 Task: Use the 'Recording tool fixed v3' to process a video file and verify the output on Instagram.
Action: Mouse moved to (330, 689)
Screenshot: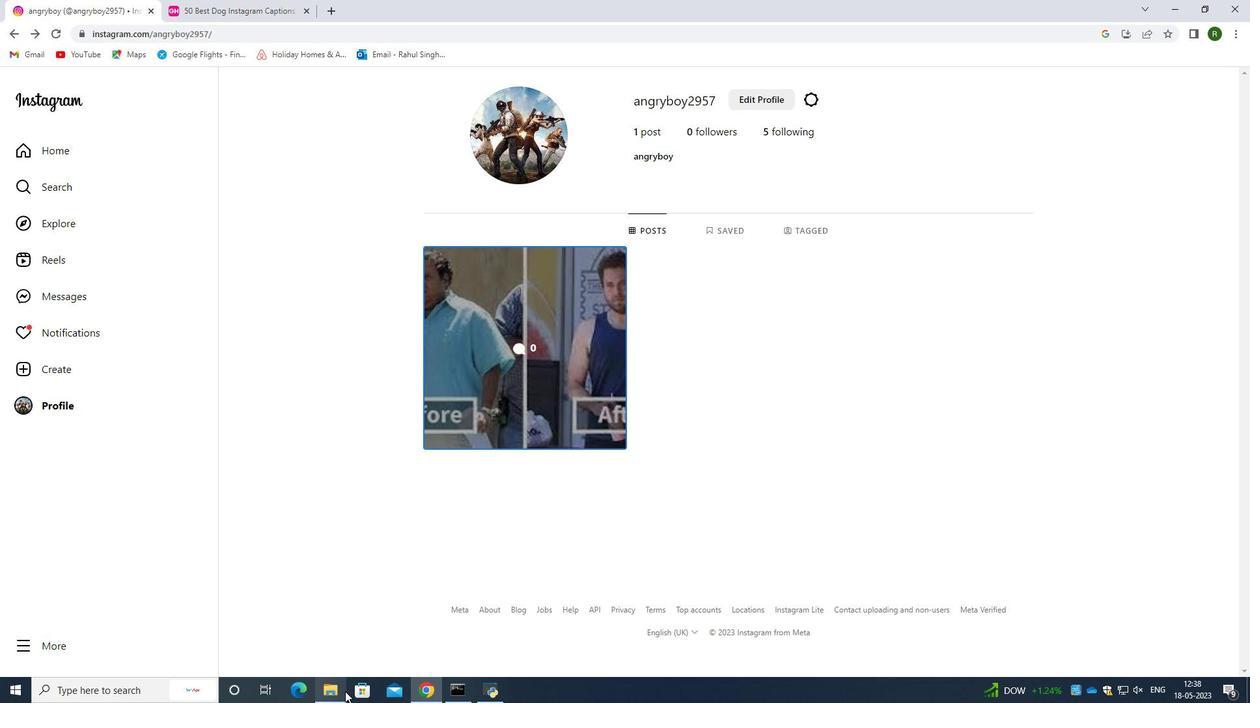 
Action: Mouse pressed left at (330, 689)
Screenshot: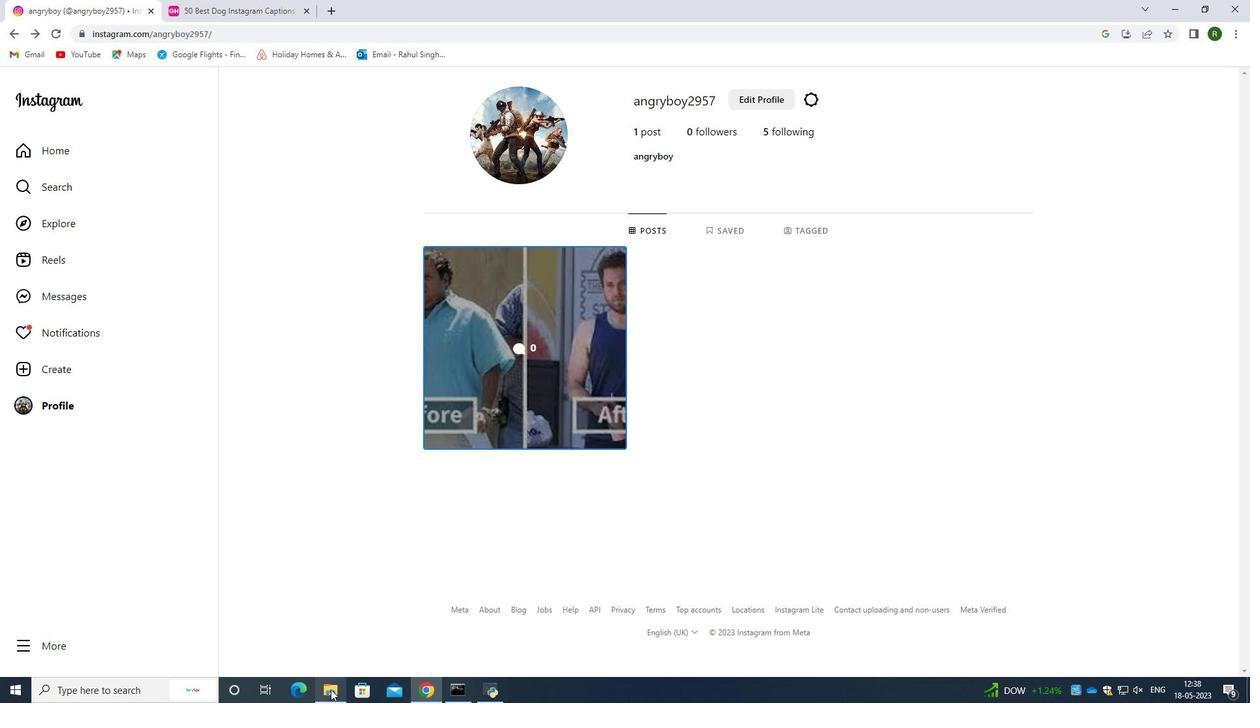 
Action: Mouse moved to (58, 446)
Screenshot: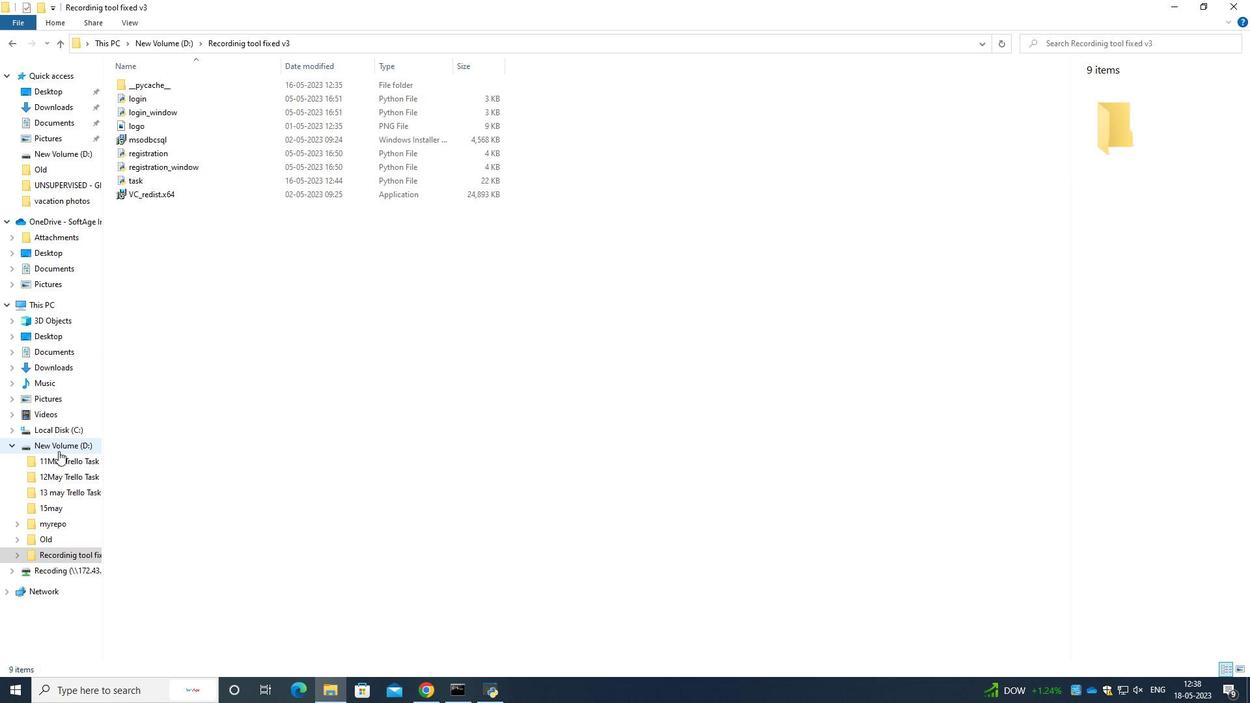 
Action: Mouse pressed left at (58, 446)
Screenshot: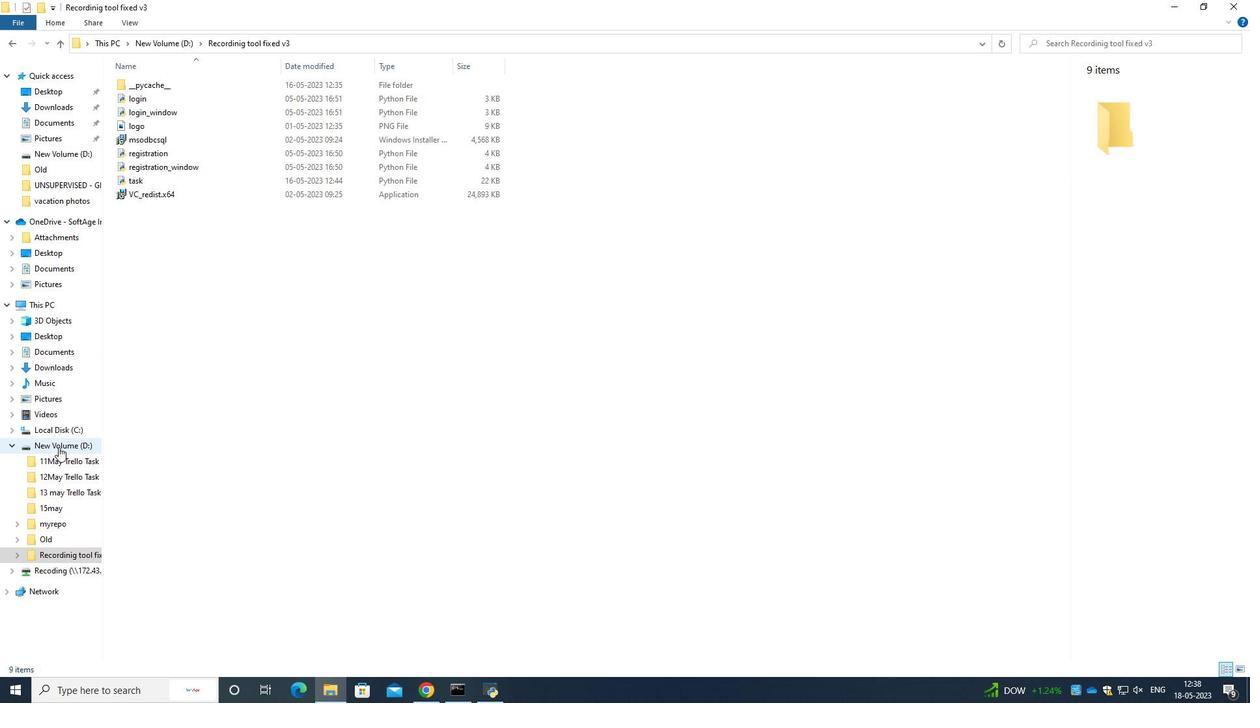 
Action: Mouse moved to (171, 149)
Screenshot: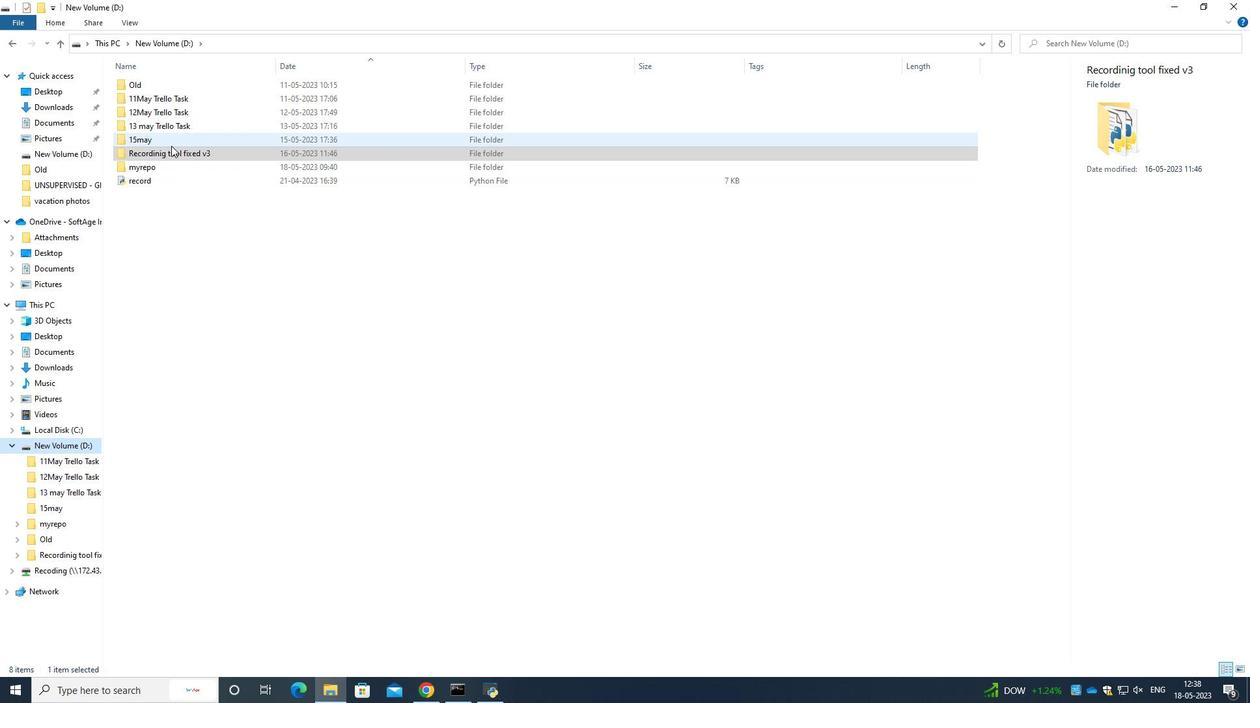 
Action: Mouse pressed left at (171, 149)
Screenshot: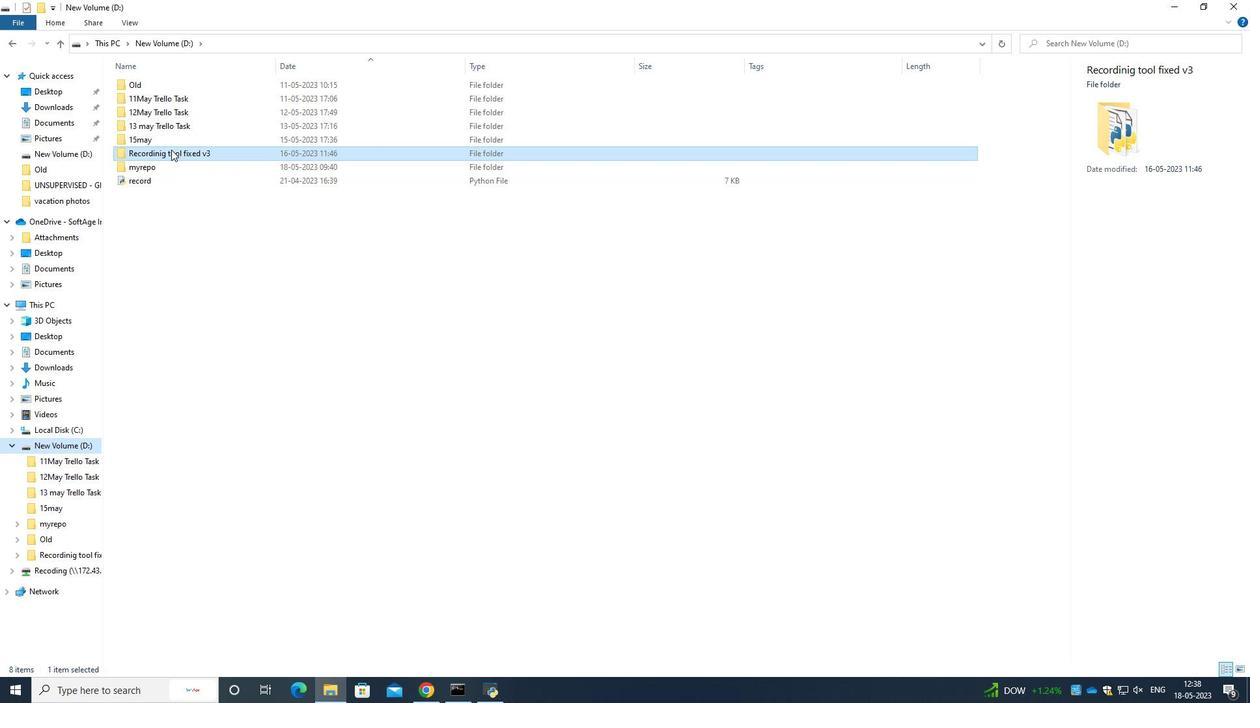 
Action: Mouse moved to (171, 150)
Screenshot: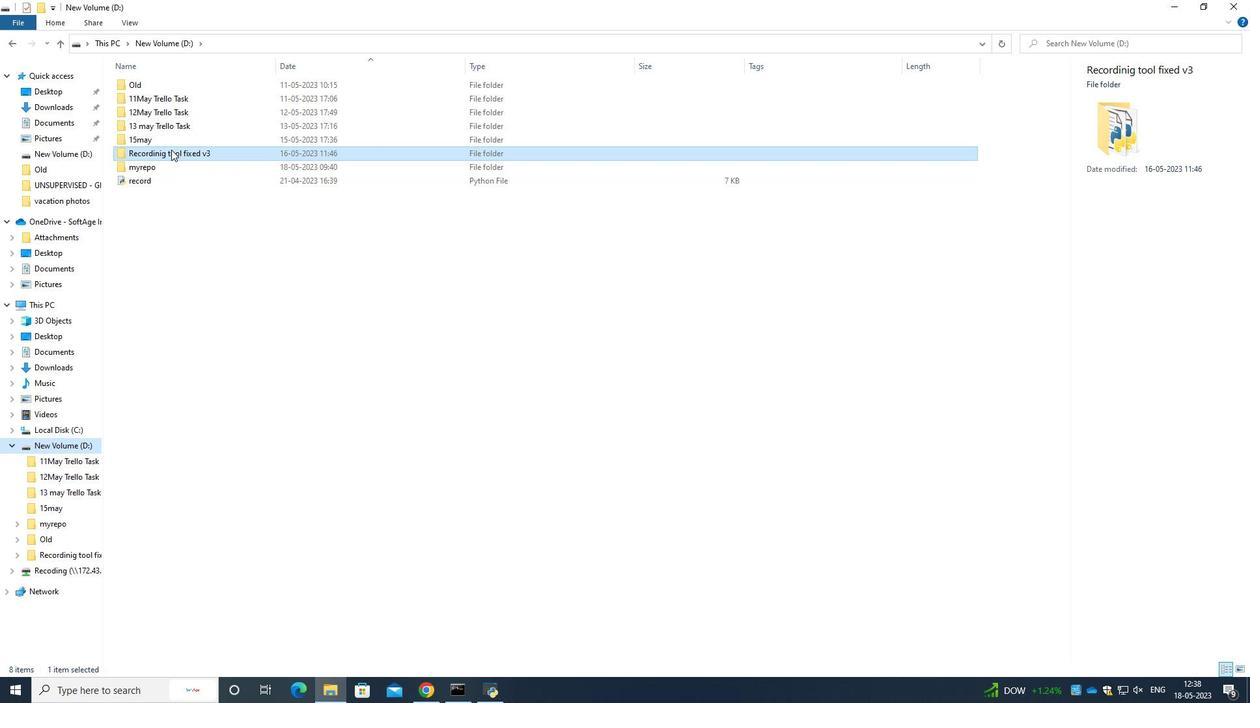 
Action: Mouse pressed left at (171, 150)
Screenshot: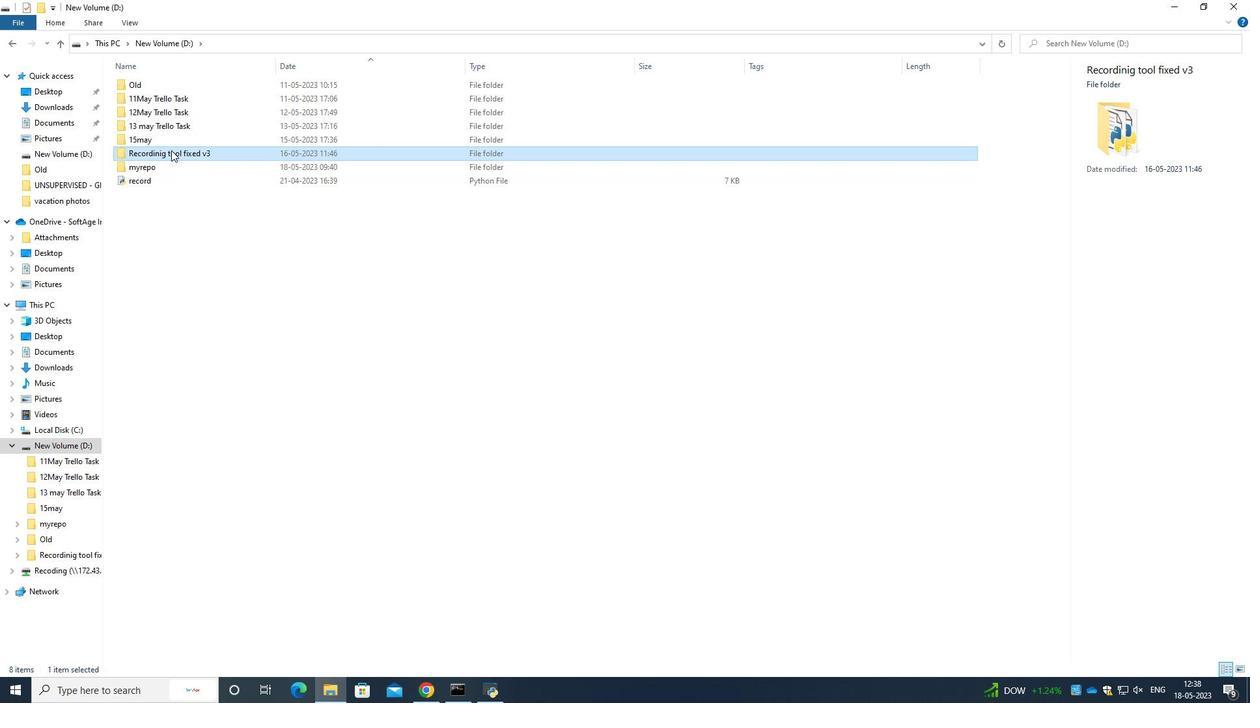 
Action: Mouse moved to (463, 688)
Screenshot: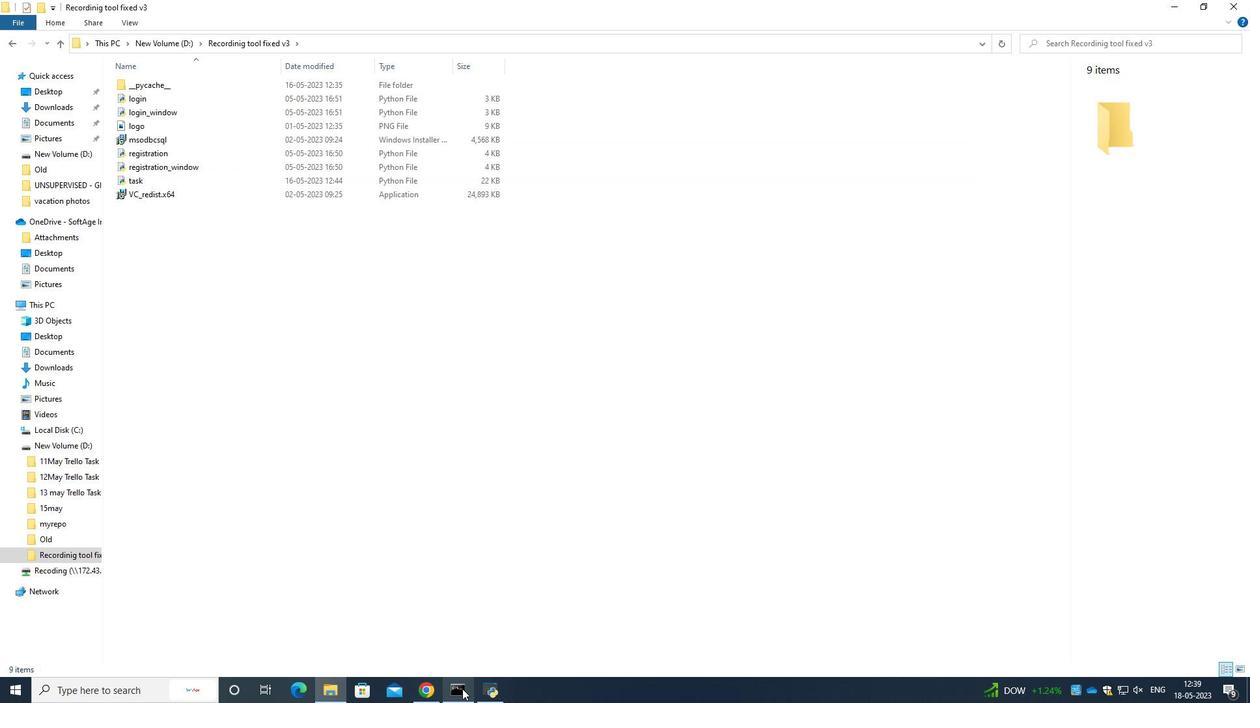 
Action: Mouse pressed left at (463, 688)
Screenshot: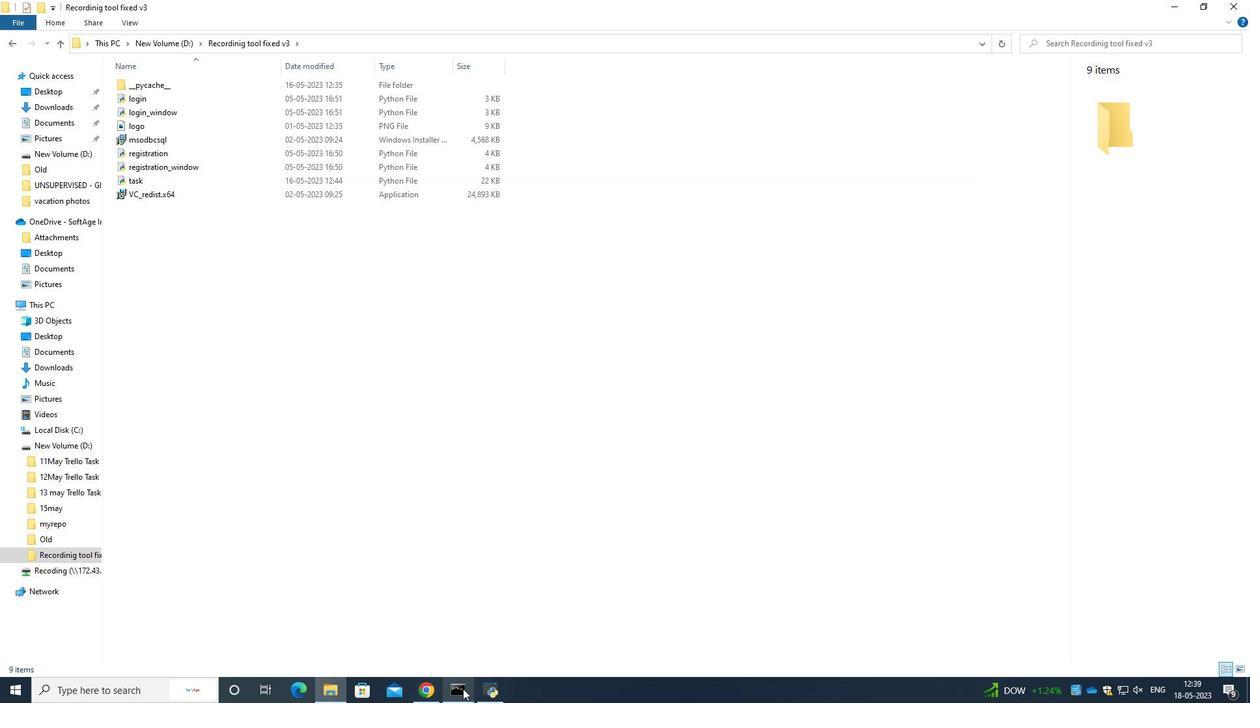 
Action: Mouse moved to (657, 49)
Screenshot: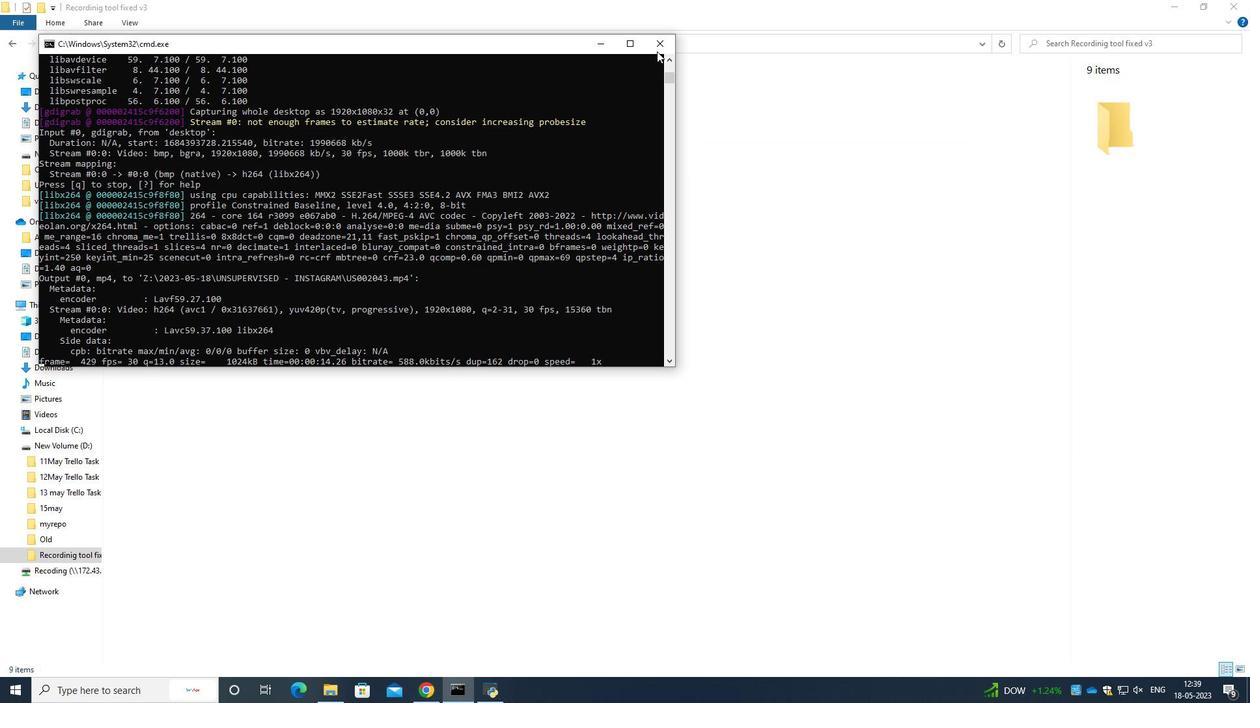 
Action: Mouse pressed left at (657, 49)
Screenshot: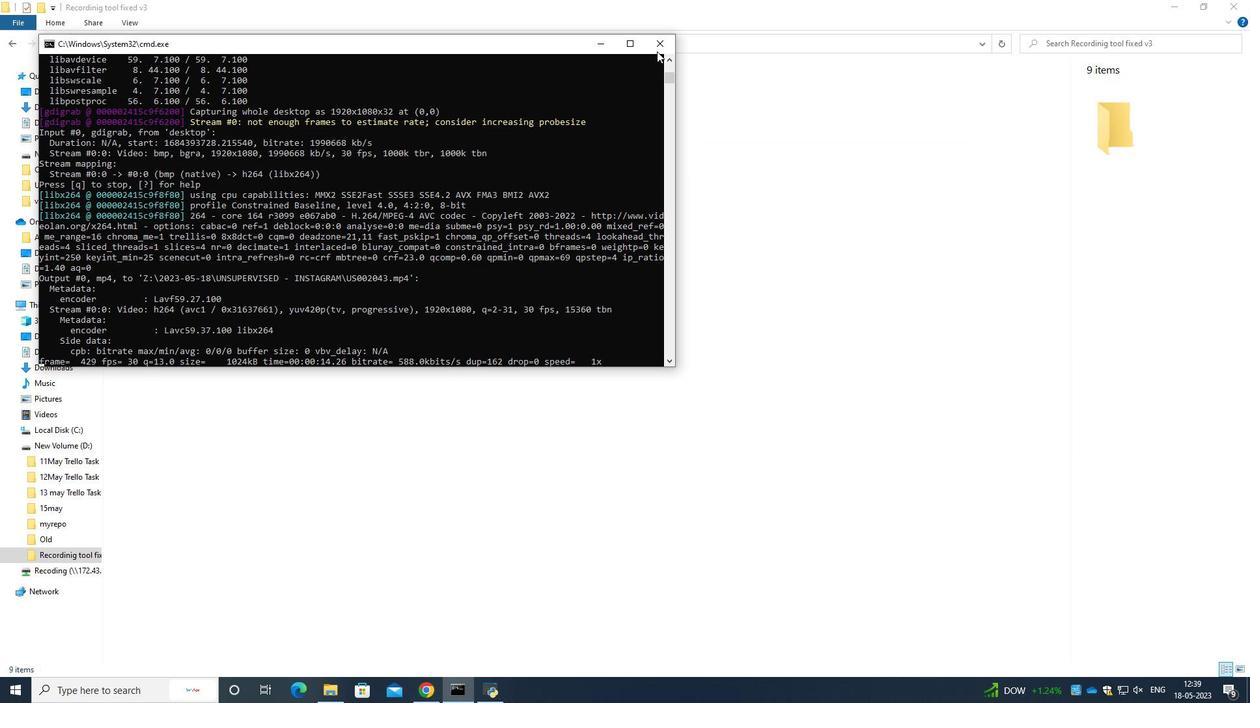 
Action: Mouse moved to (657, 49)
Screenshot: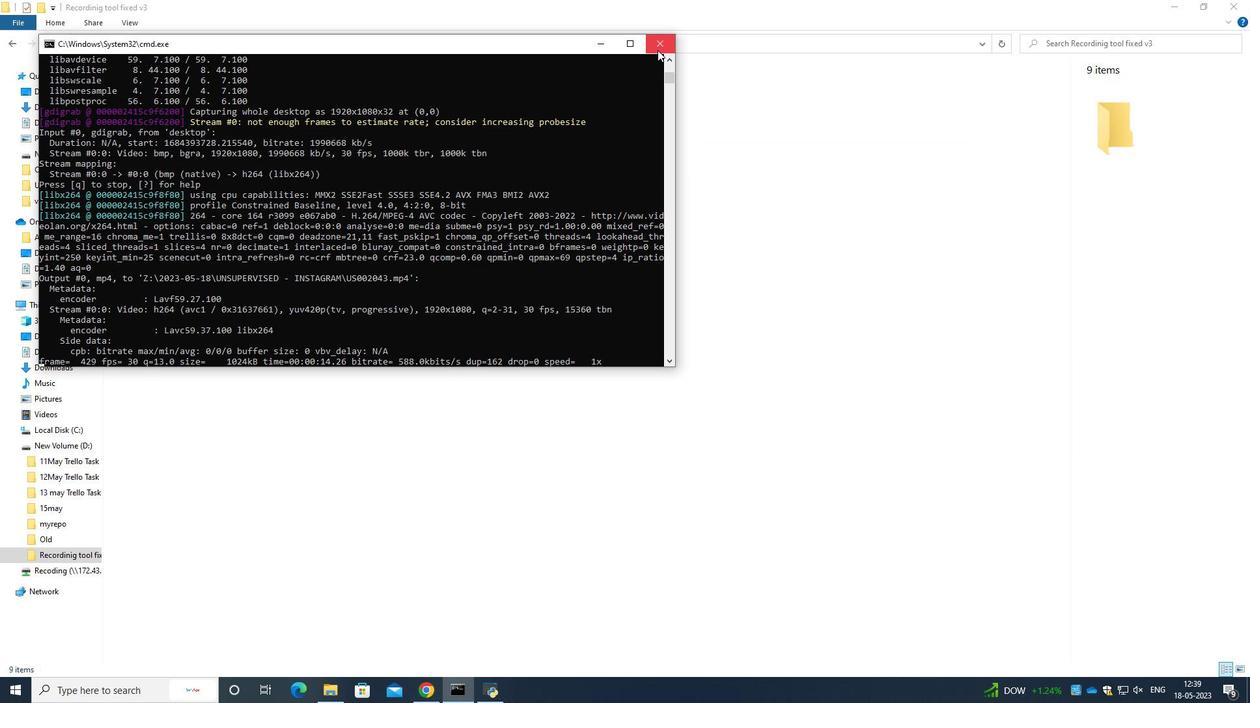 
